 Task: Log work in the project Transpire for the issue 'Create a new online platform for online music production courses with advanced audio mixing and mastering capabilities' spent time as '3w 4d 8h 53m' and remaining time as '3w 4d 23h 58m' and clone the issue. Now add the issue to the epic 'Security Information and Event Management (SIEM) Implementation'.
Action: Mouse moved to (201, 55)
Screenshot: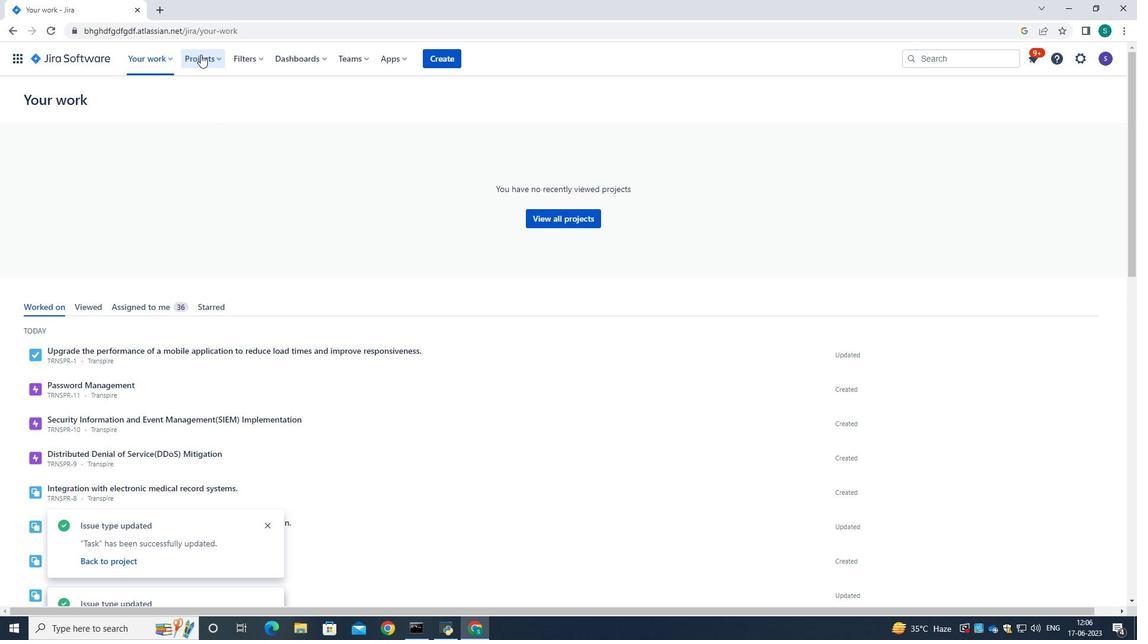 
Action: Mouse pressed left at (201, 55)
Screenshot: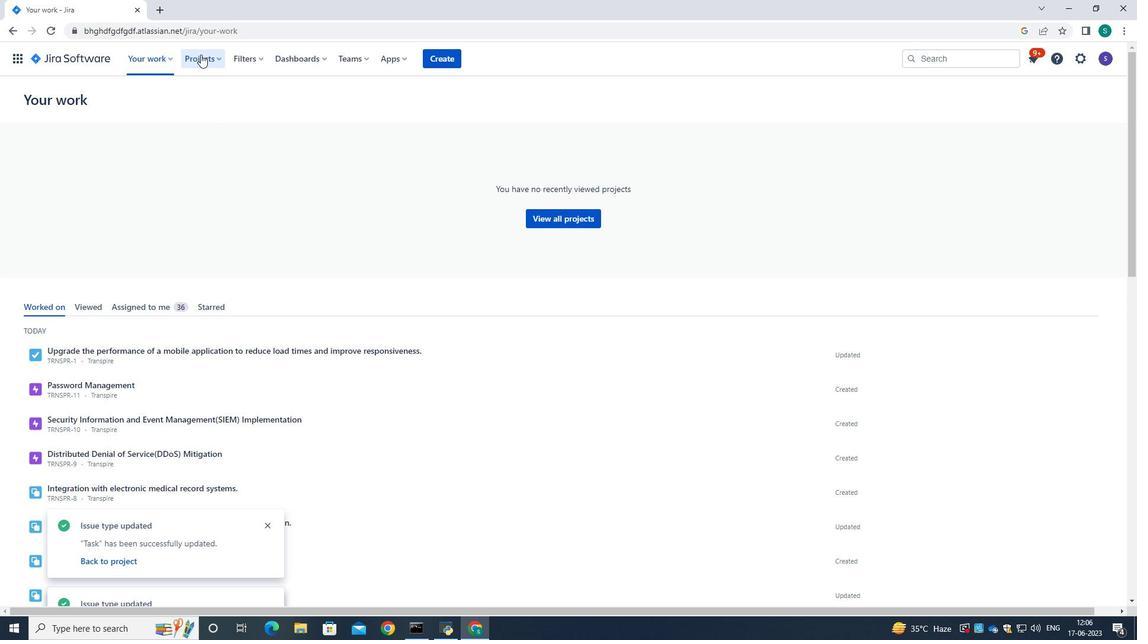 
Action: Mouse moved to (221, 111)
Screenshot: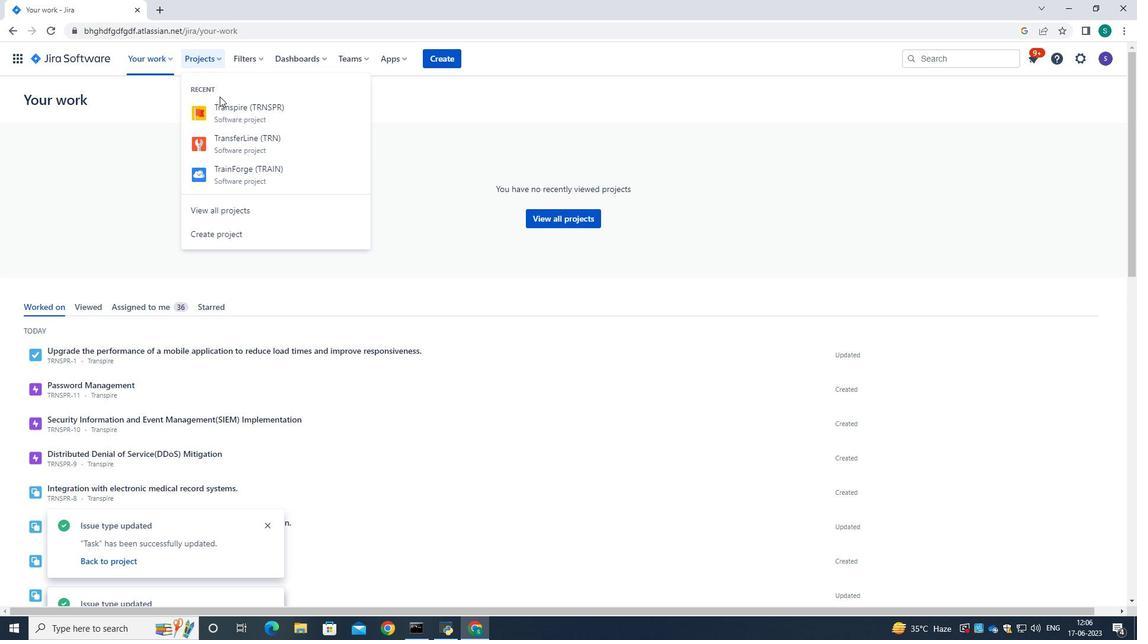 
Action: Mouse pressed left at (221, 111)
Screenshot: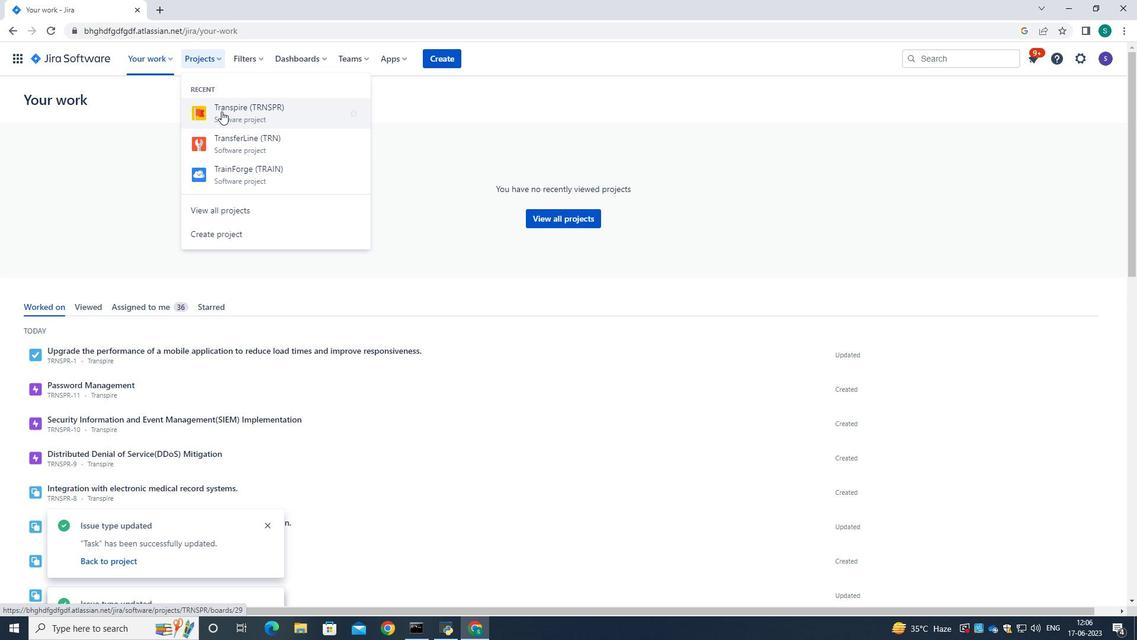 
Action: Mouse moved to (52, 173)
Screenshot: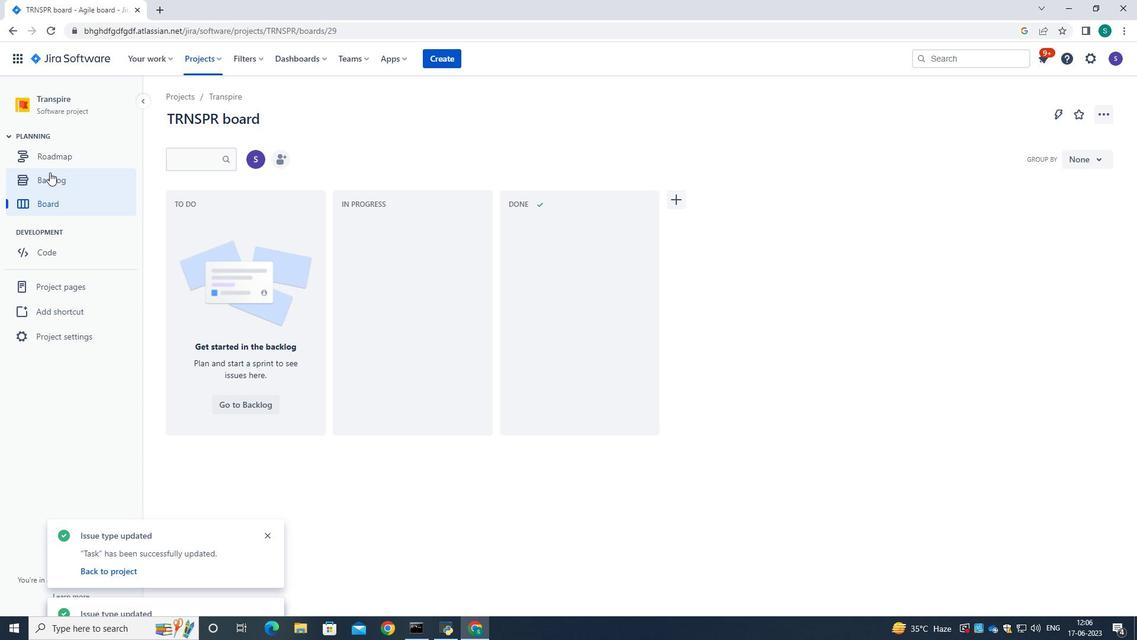 
Action: Mouse pressed left at (52, 173)
Screenshot: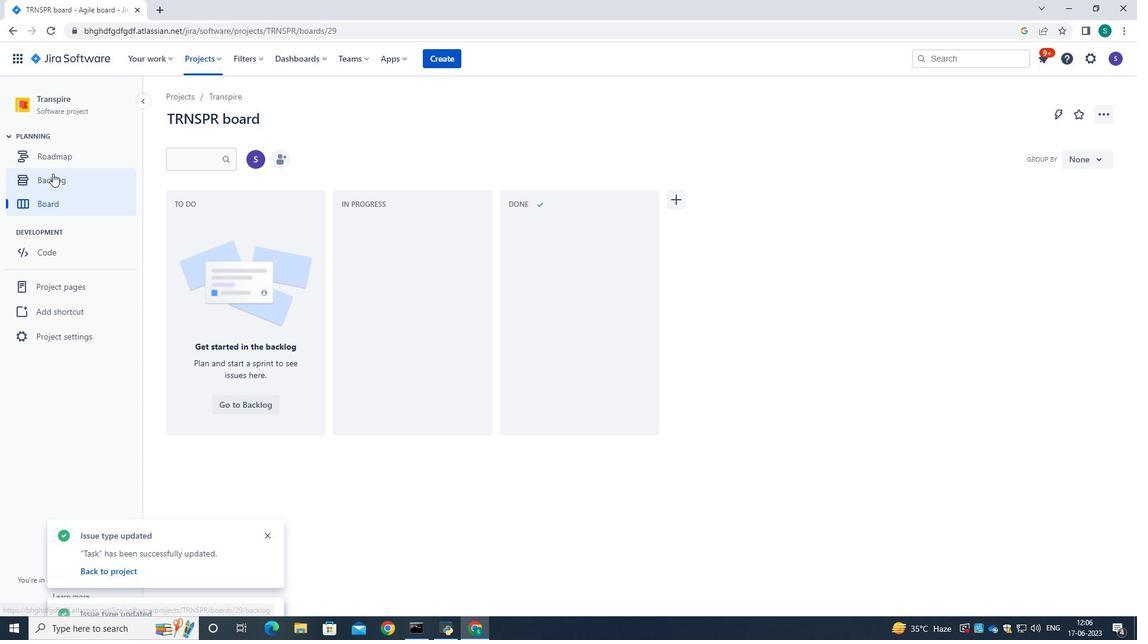 
Action: Mouse moved to (309, 218)
Screenshot: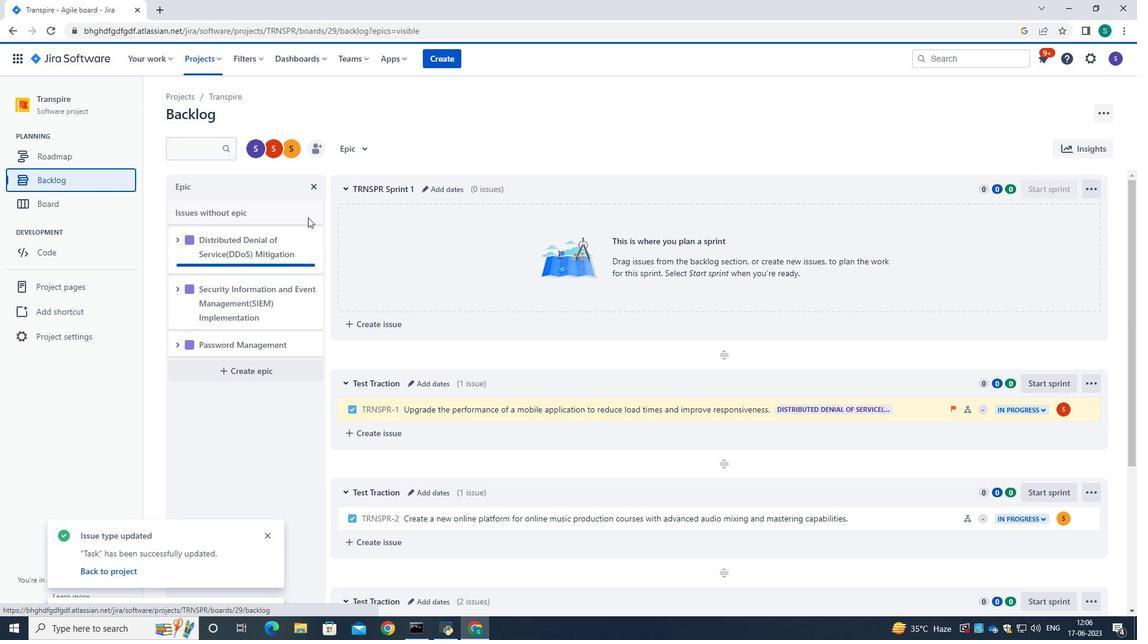 
Action: Mouse scrolled (309, 218) with delta (0, 0)
Screenshot: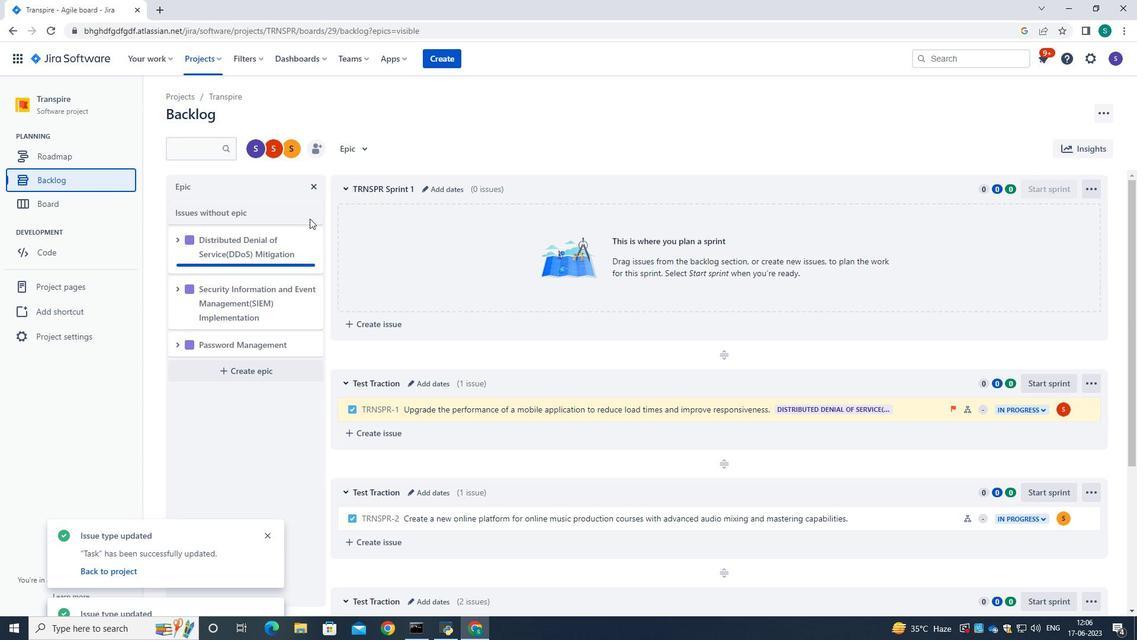 
Action: Mouse scrolled (309, 218) with delta (0, 0)
Screenshot: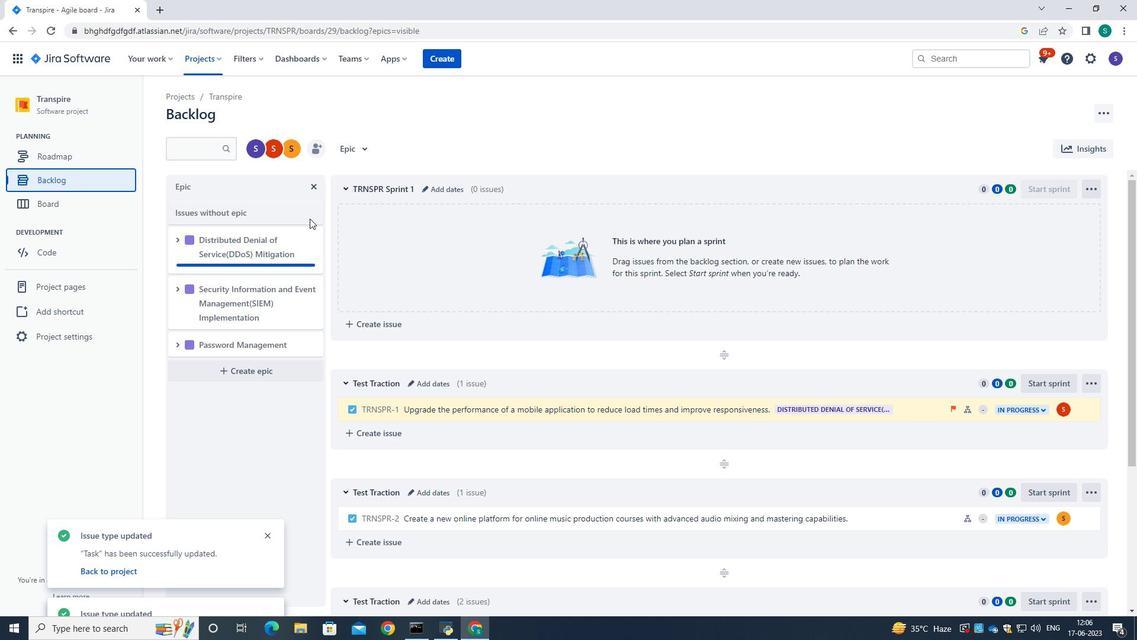 
Action: Mouse moved to (490, 433)
Screenshot: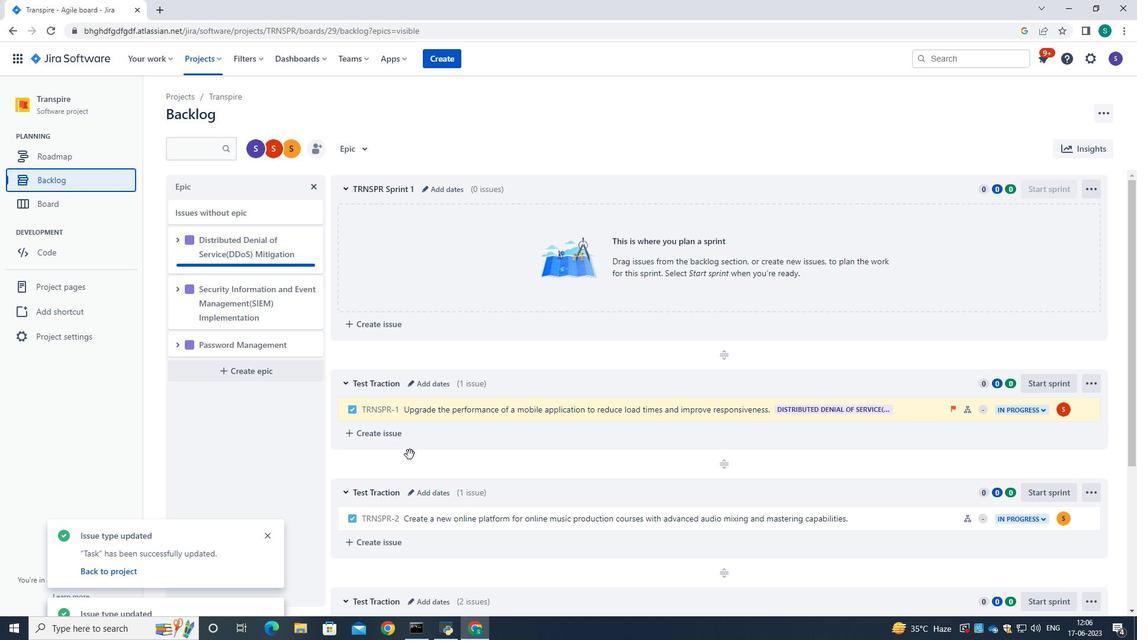 
Action: Mouse scrolled (490, 432) with delta (0, 0)
Screenshot: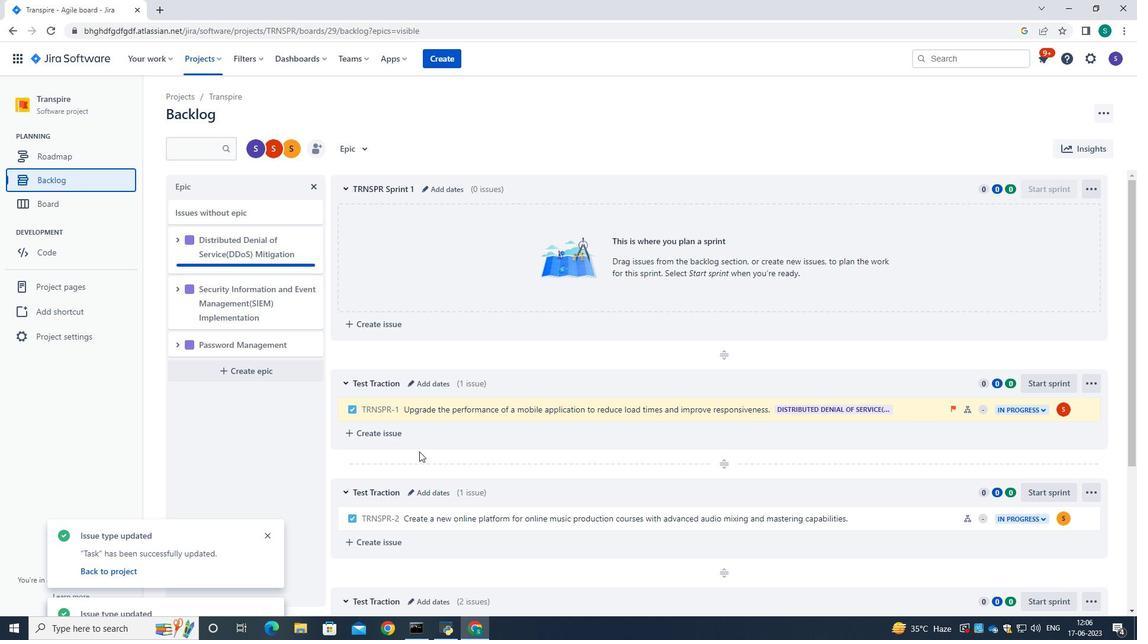 
Action: Mouse scrolled (490, 432) with delta (0, 0)
Screenshot: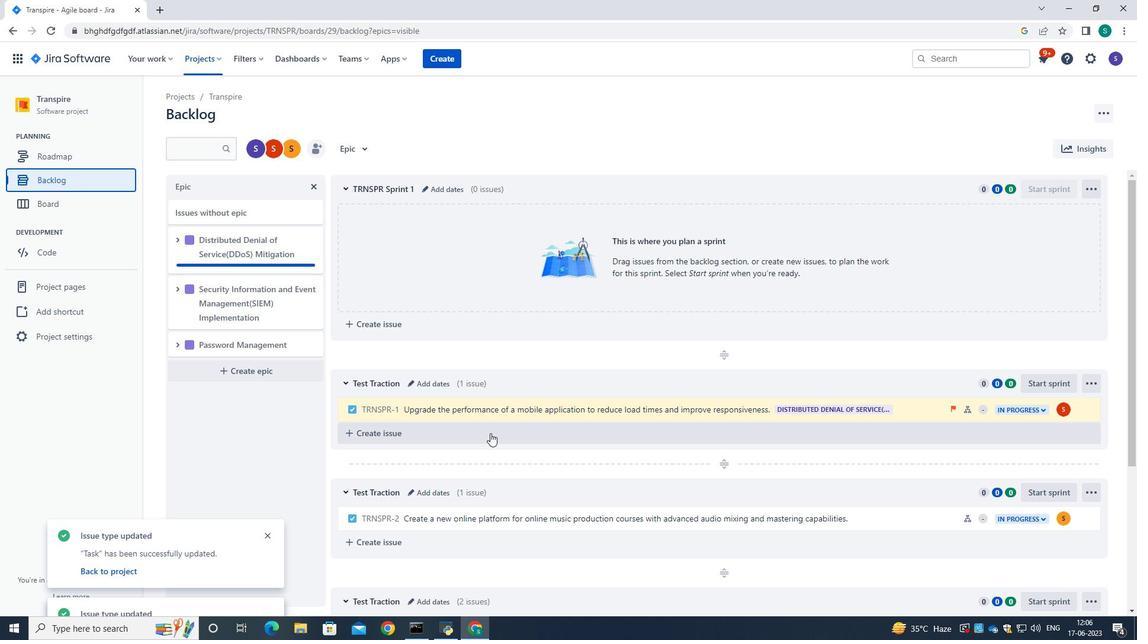 
Action: Mouse moved to (495, 404)
Screenshot: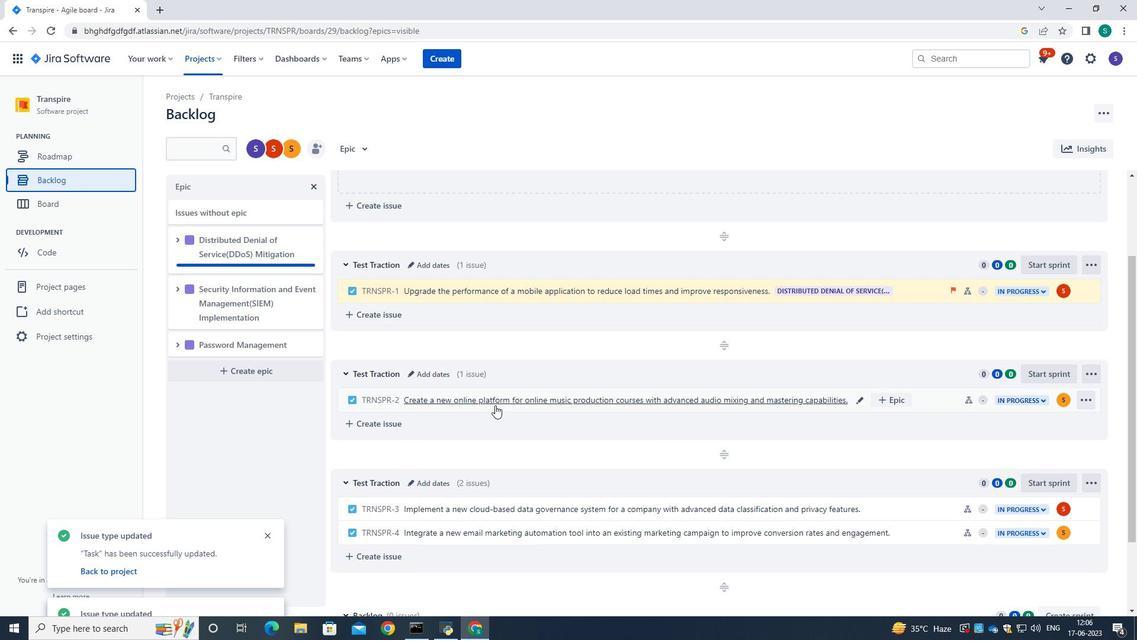 
Action: Mouse pressed left at (495, 404)
Screenshot: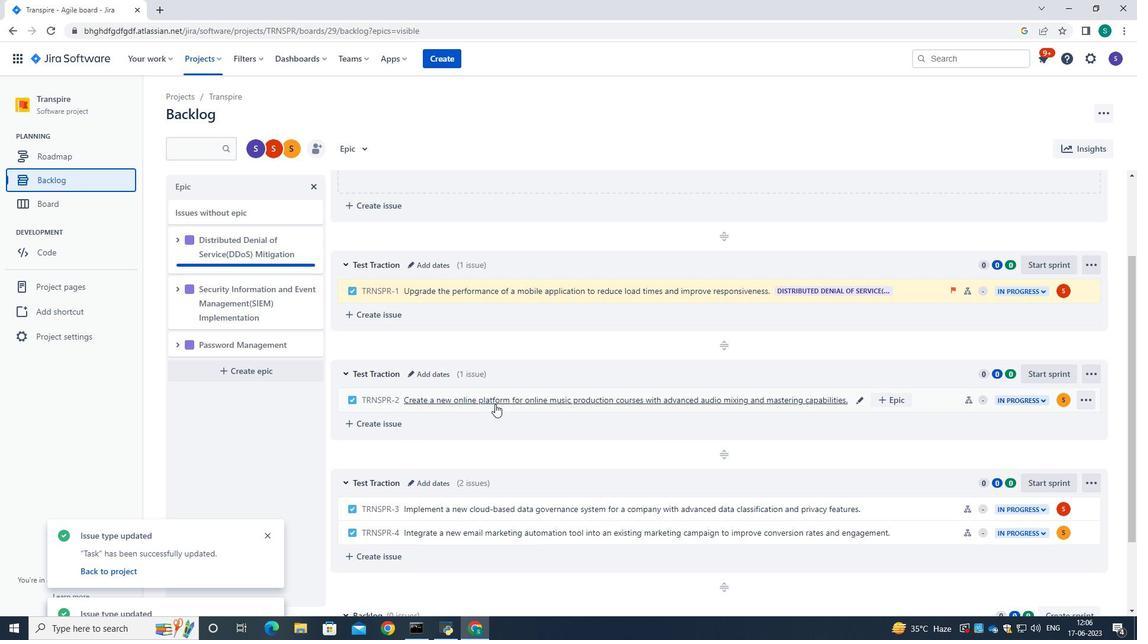 
Action: Mouse moved to (1008, 313)
Screenshot: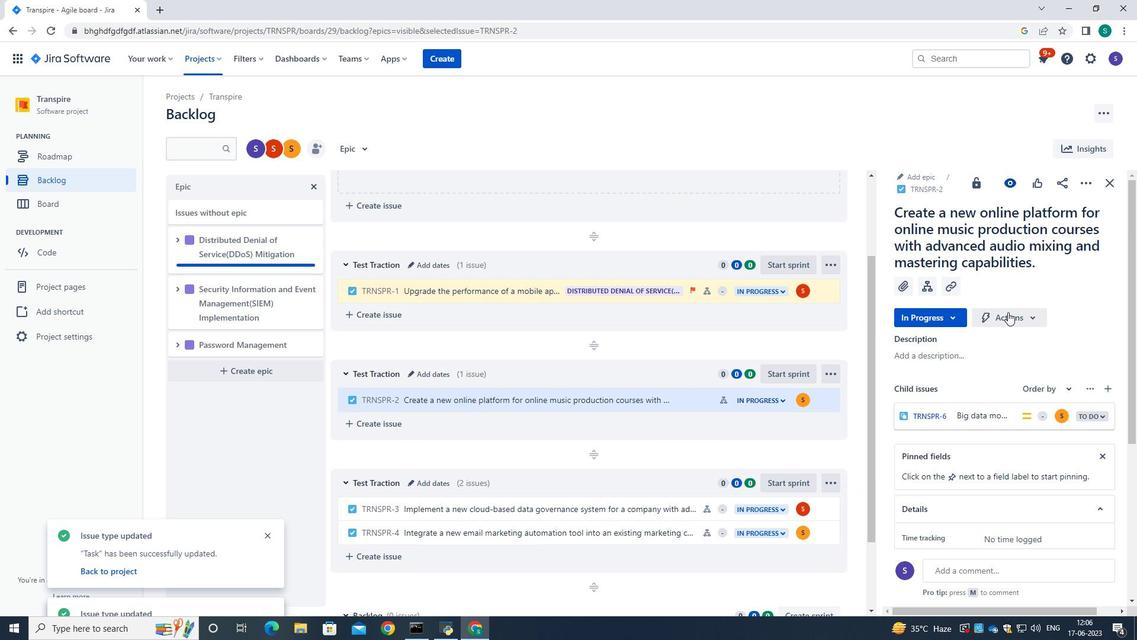 
Action: Mouse scrolled (1008, 312) with delta (0, 0)
Screenshot: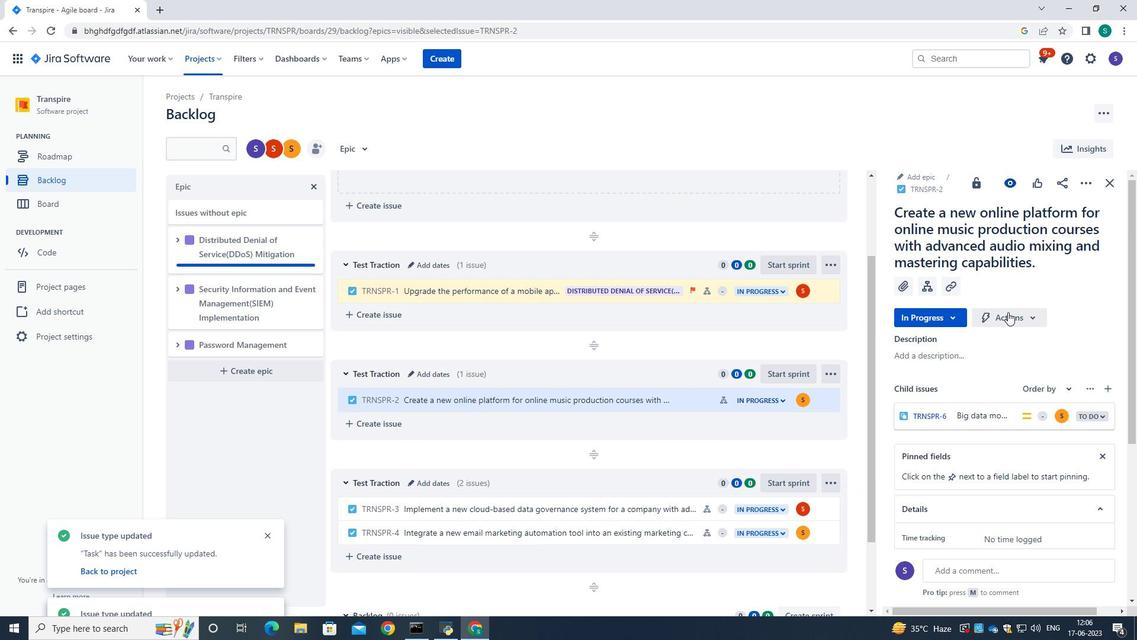 
Action: Mouse moved to (1008, 315)
Screenshot: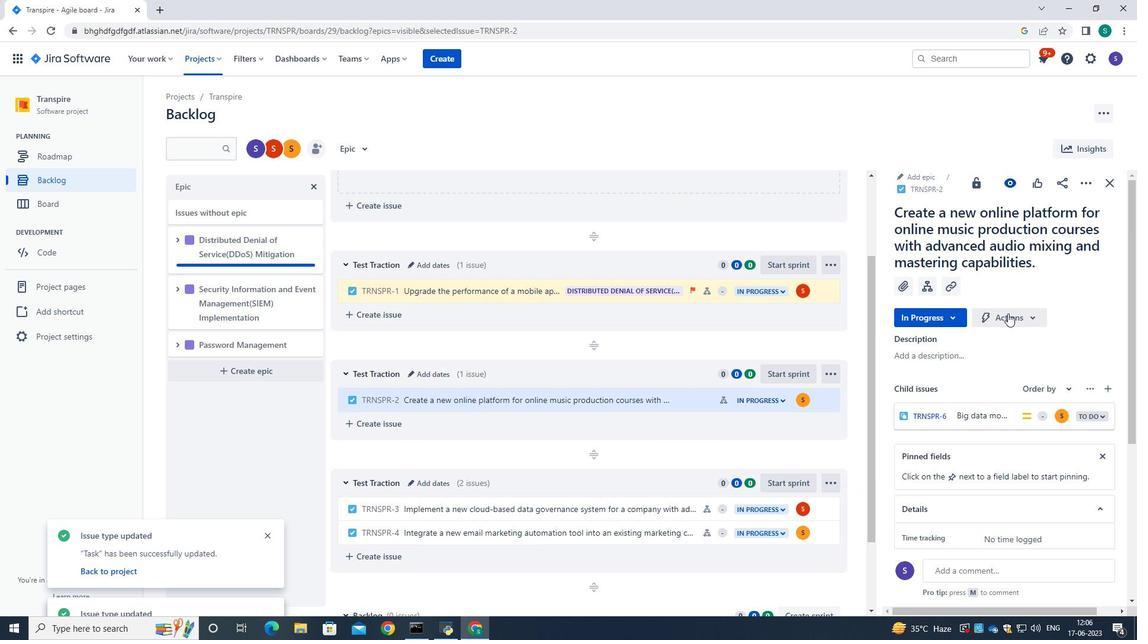 
Action: Mouse scrolled (1008, 314) with delta (0, 0)
Screenshot: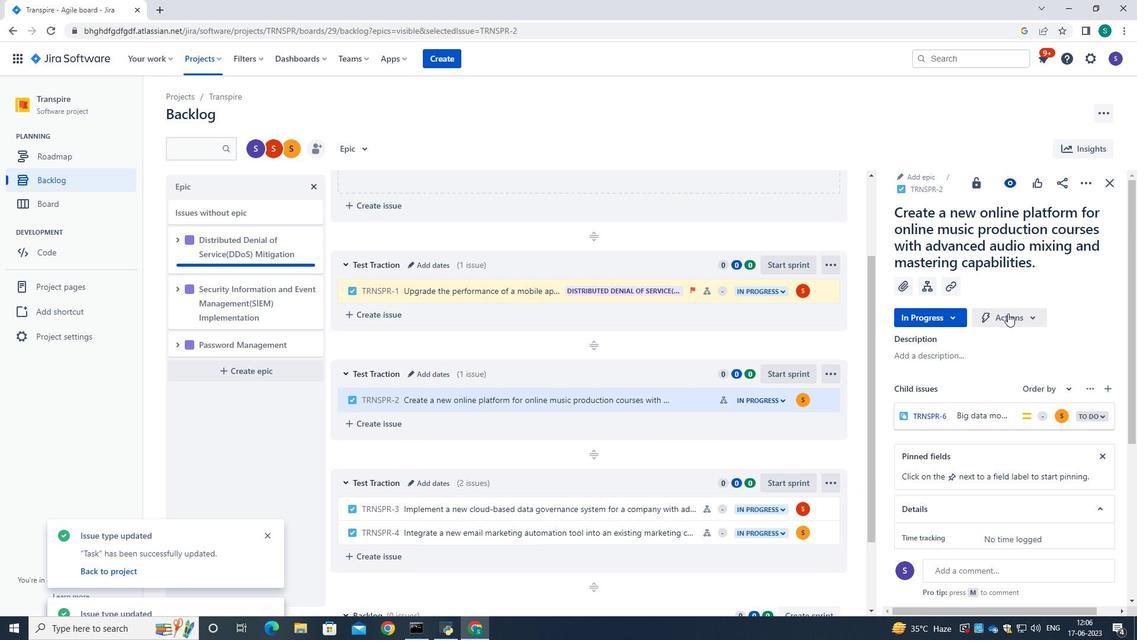
Action: Mouse scrolled (1008, 315) with delta (0, 0)
Screenshot: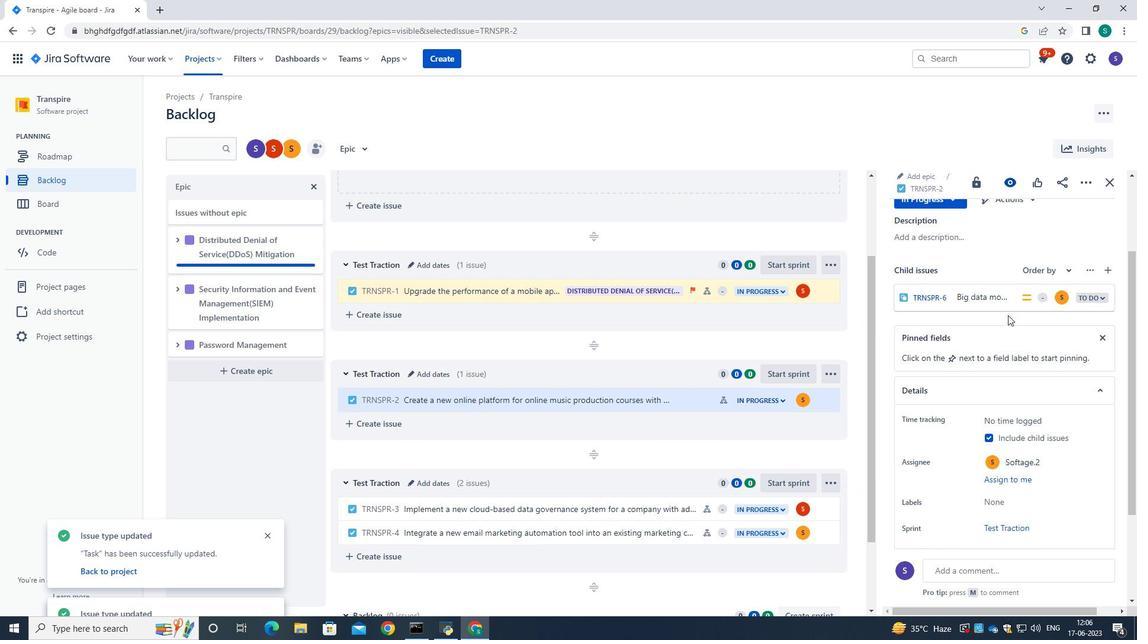 
Action: Mouse scrolled (1008, 315) with delta (0, 0)
Screenshot: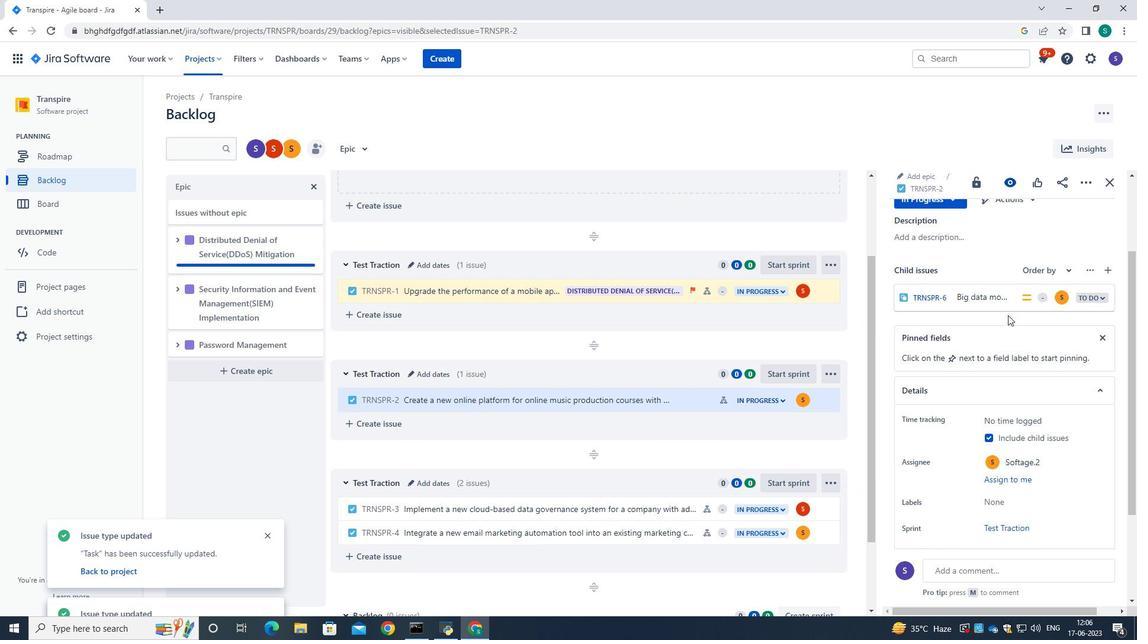 
Action: Mouse scrolled (1008, 315) with delta (0, 0)
Screenshot: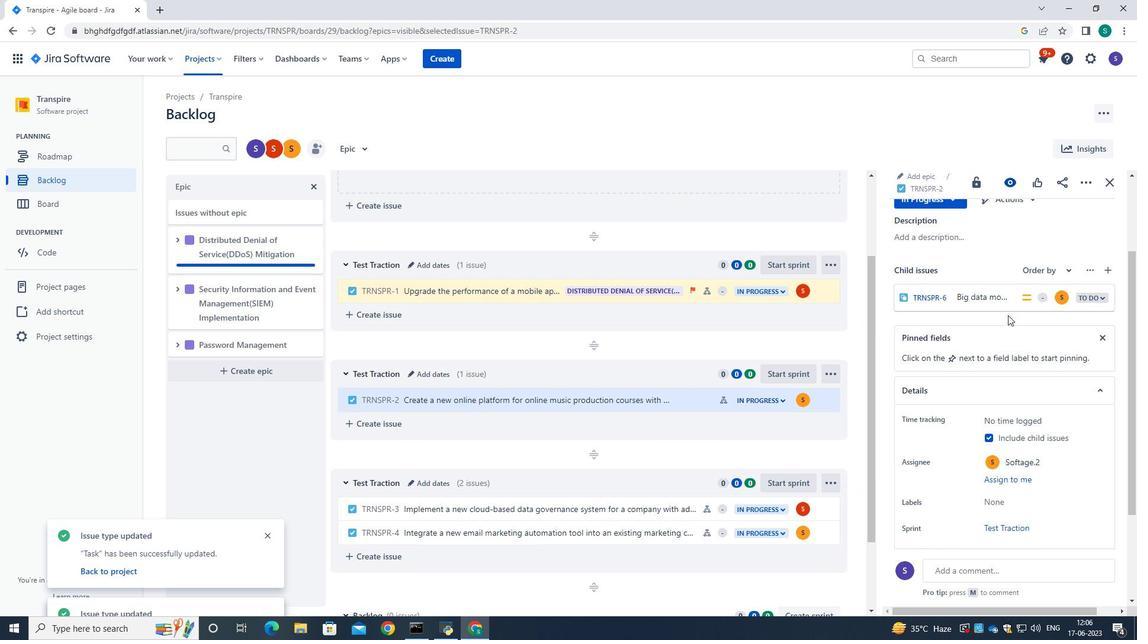 
Action: Mouse moved to (1083, 181)
Screenshot: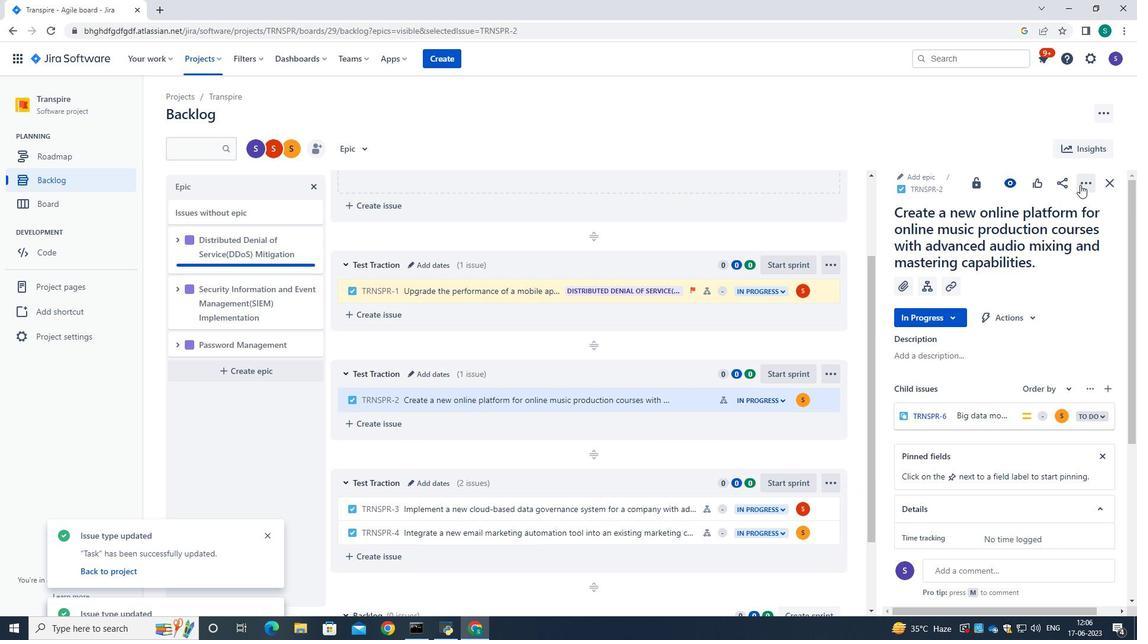 
Action: Mouse pressed left at (1083, 181)
Screenshot: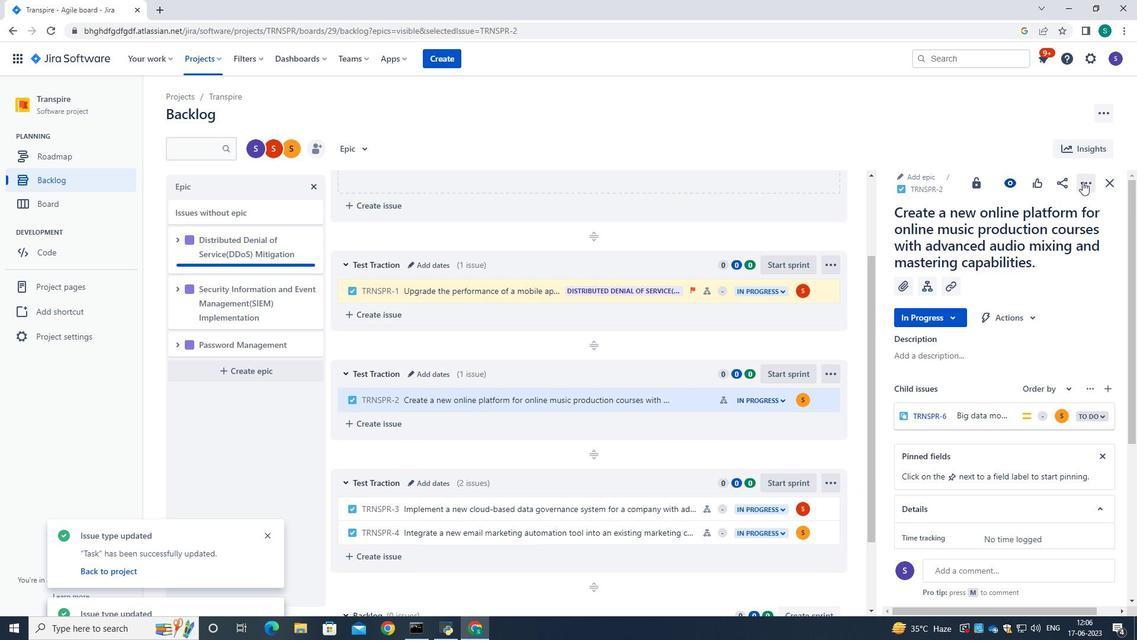 
Action: Mouse moved to (1018, 213)
Screenshot: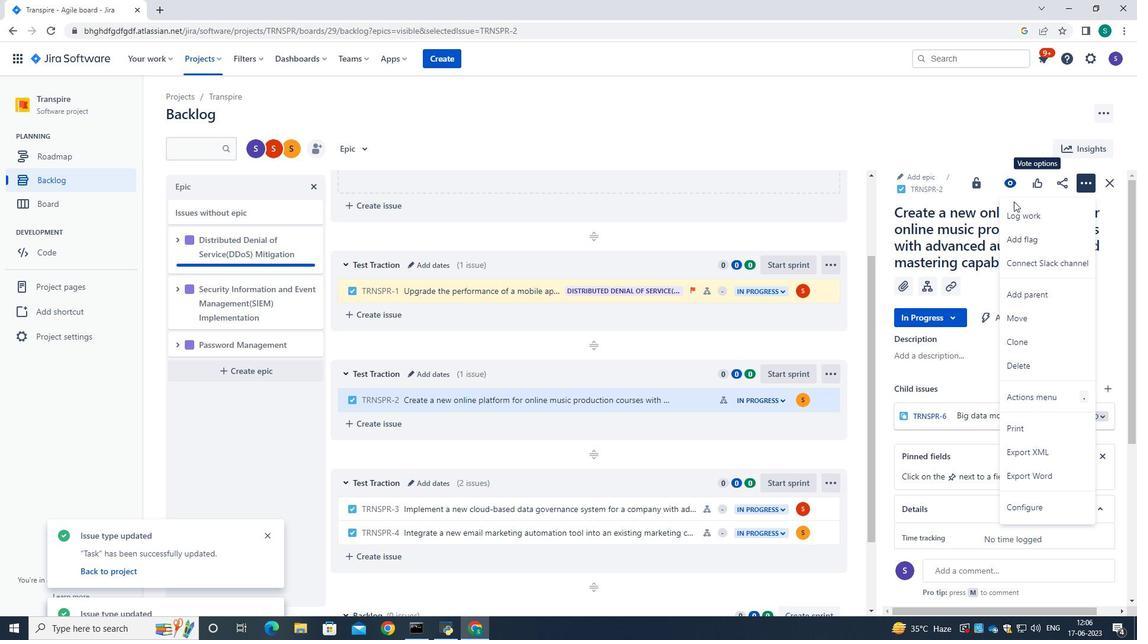 
Action: Mouse pressed left at (1018, 213)
Screenshot: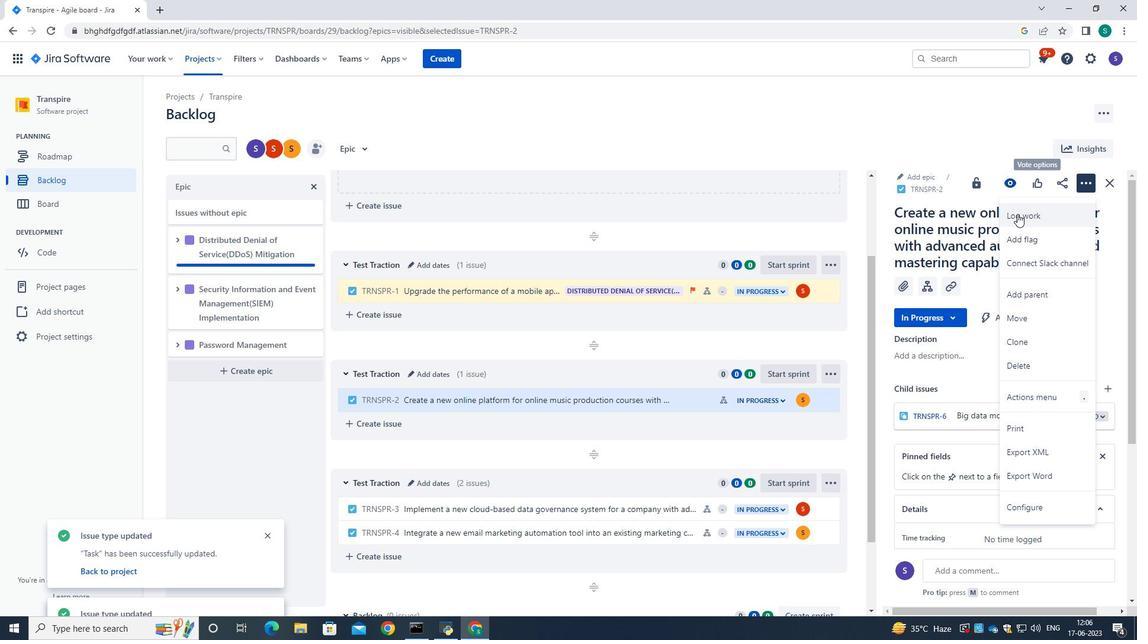 
Action: Mouse moved to (516, 180)
Screenshot: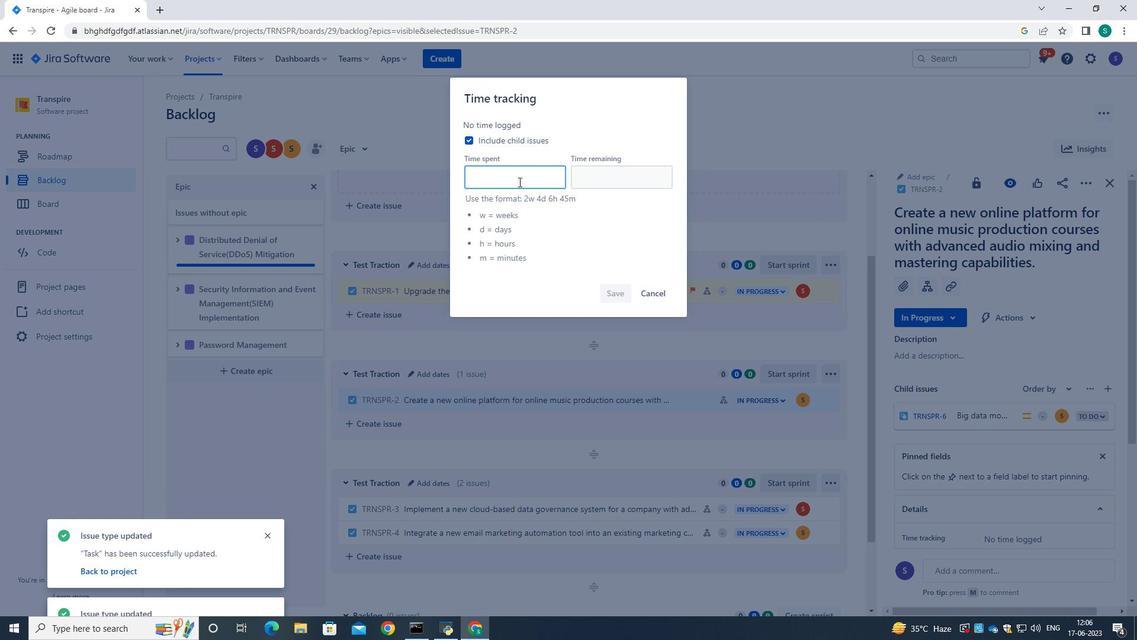 
Action: Mouse pressed left at (516, 180)
Screenshot: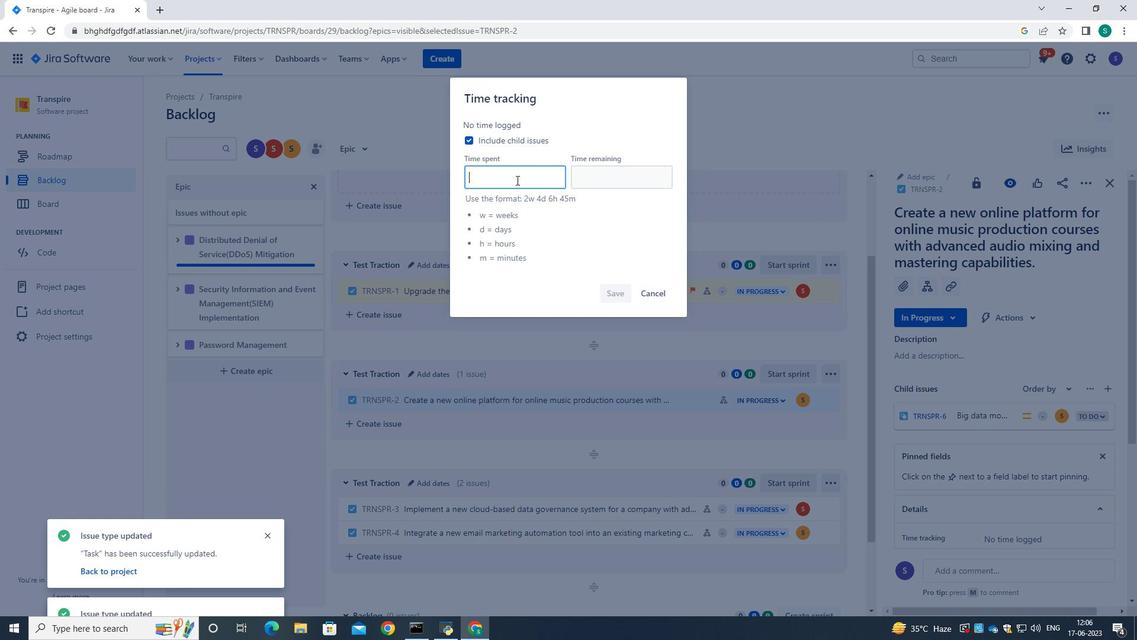 
Action: Key pressed 3w<Key.space>4d<Key.space>8h<Key.space>53m<Key.tab>3w<Key.space>4d<Key.space>23h<Key.space>58m
Screenshot: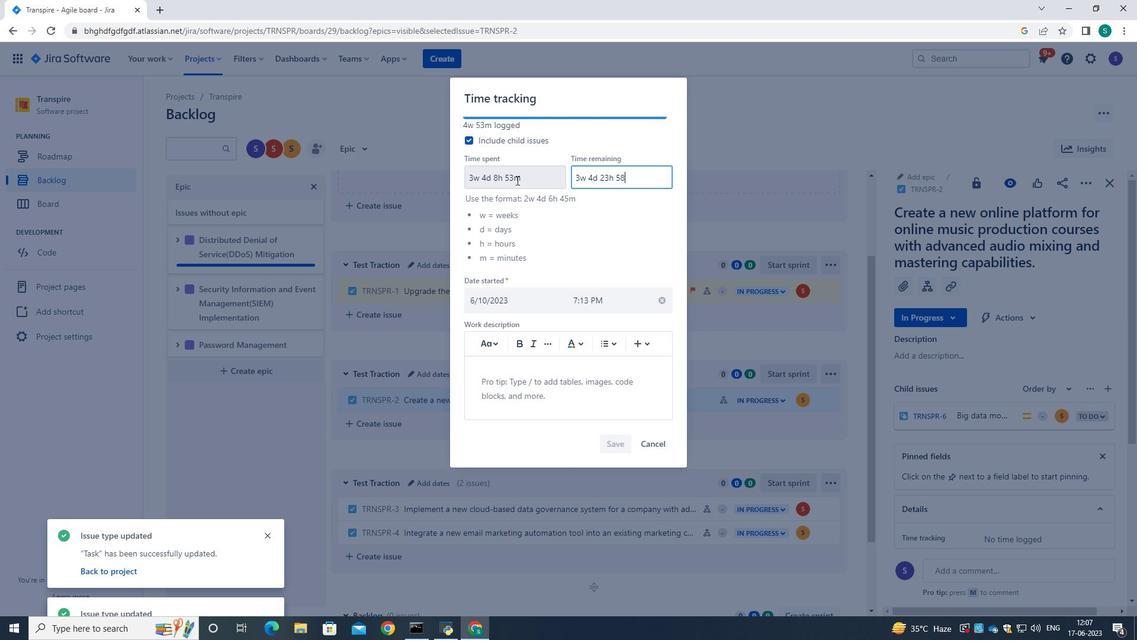 
Action: Mouse moved to (606, 440)
Screenshot: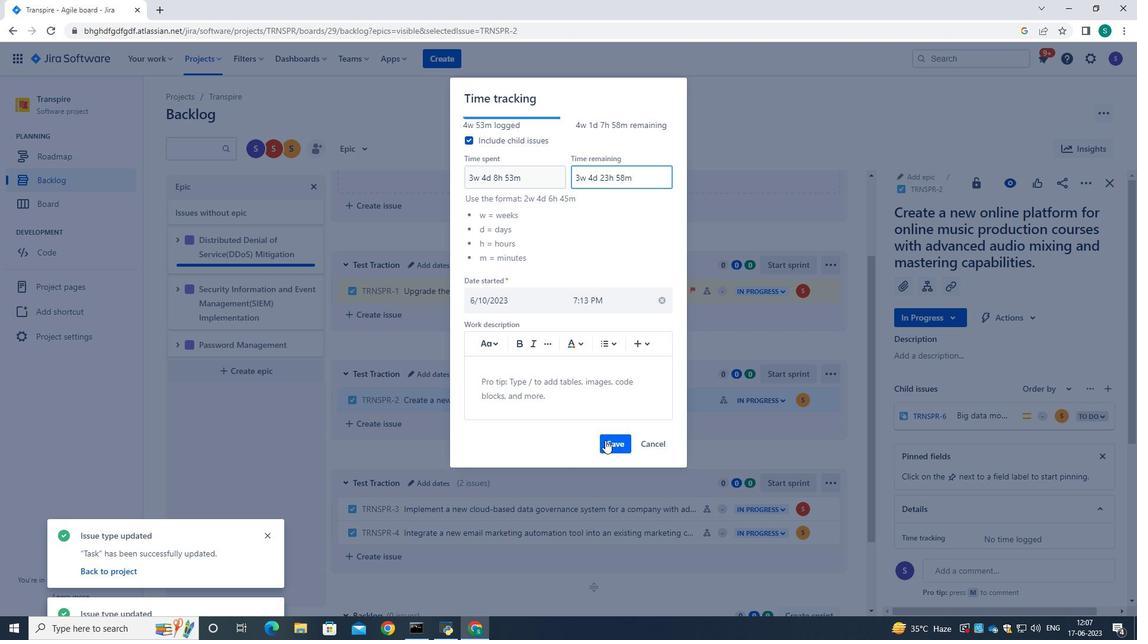 
Action: Mouse pressed left at (606, 440)
Screenshot: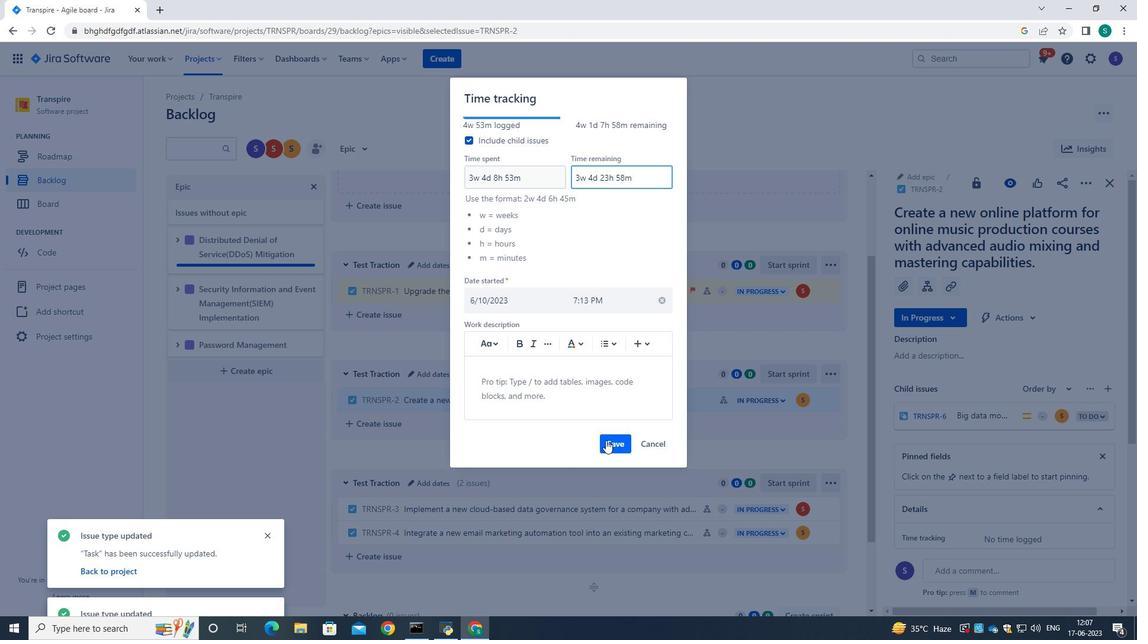 
Action: Mouse moved to (1088, 187)
Screenshot: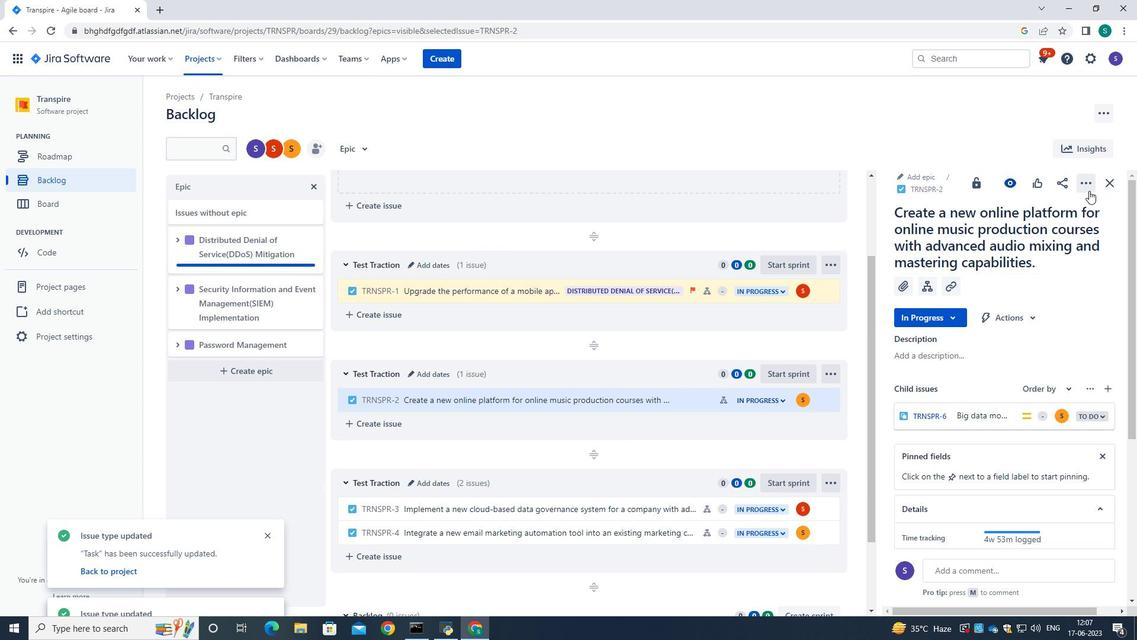 
Action: Mouse pressed left at (1088, 187)
Screenshot: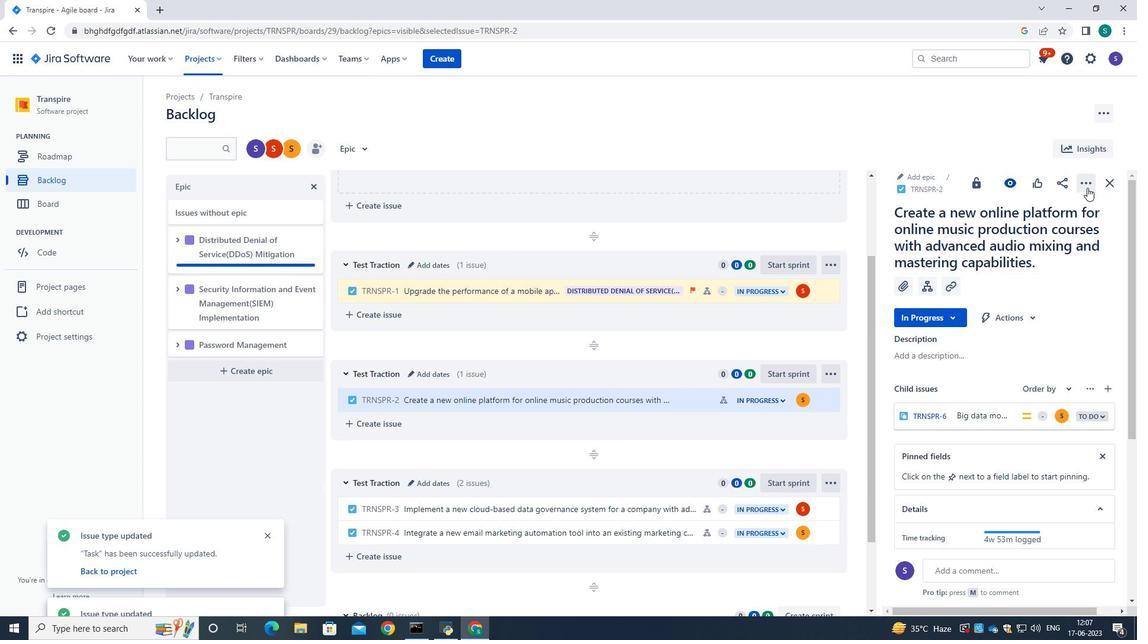 
Action: Mouse moved to (1033, 349)
Screenshot: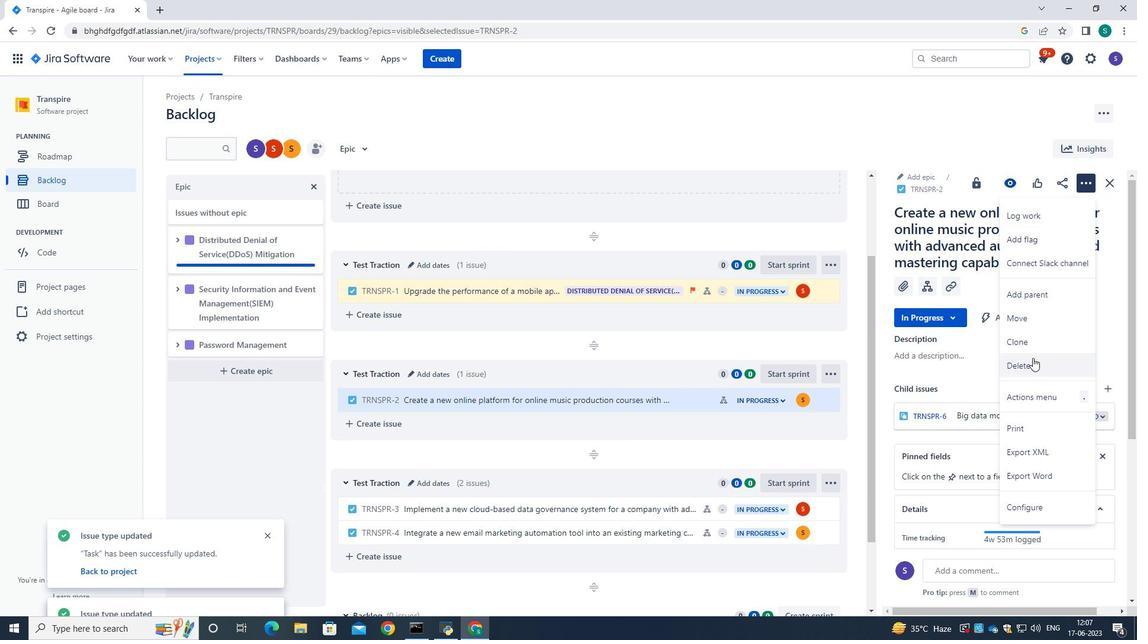 
Action: Mouse pressed left at (1033, 349)
Screenshot: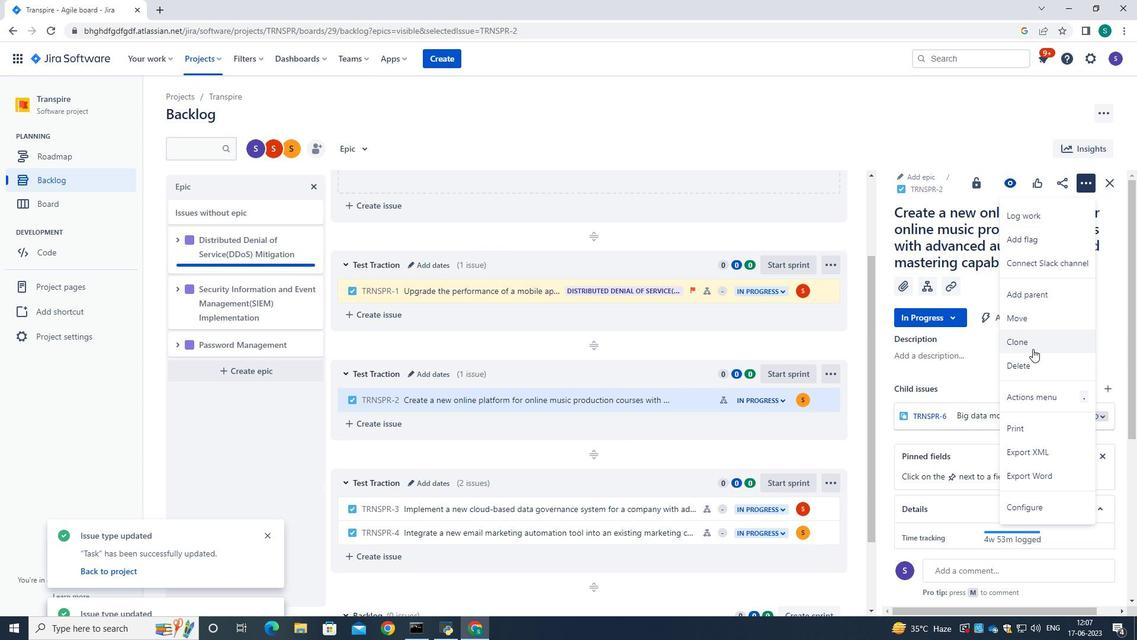 
Action: Mouse moved to (641, 256)
Screenshot: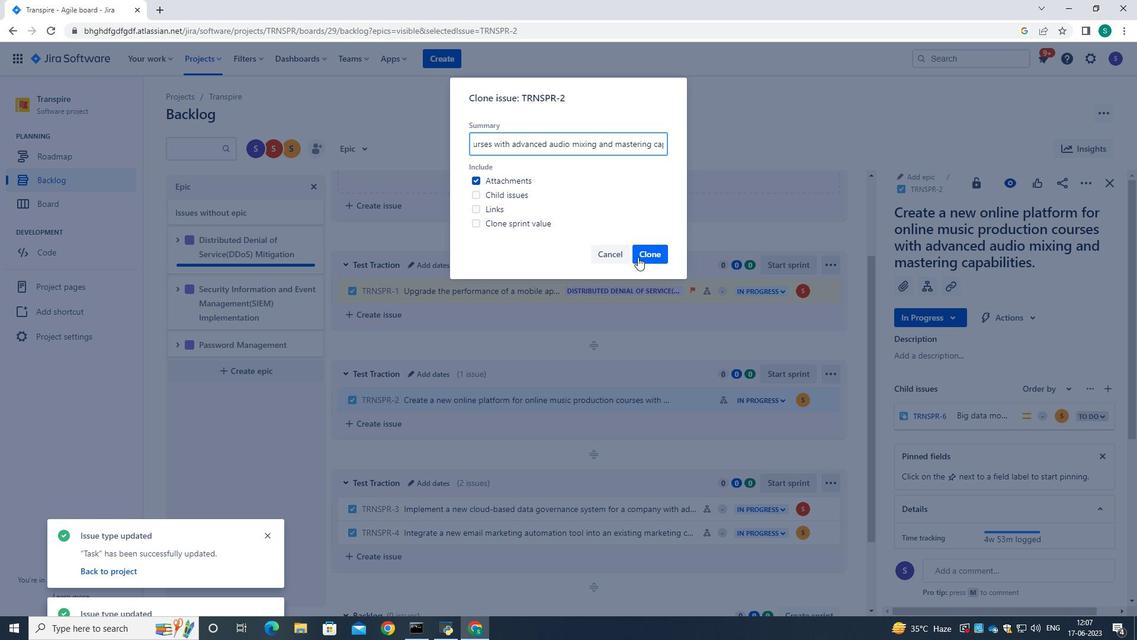 
Action: Mouse pressed left at (641, 256)
Screenshot: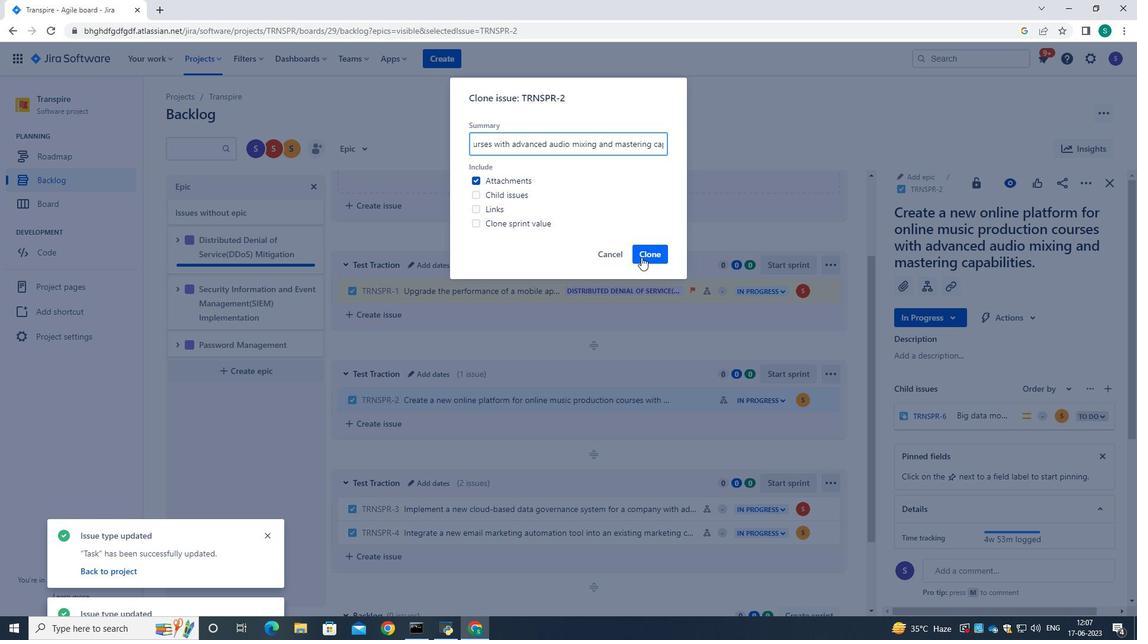 
Action: Mouse moved to (686, 351)
Screenshot: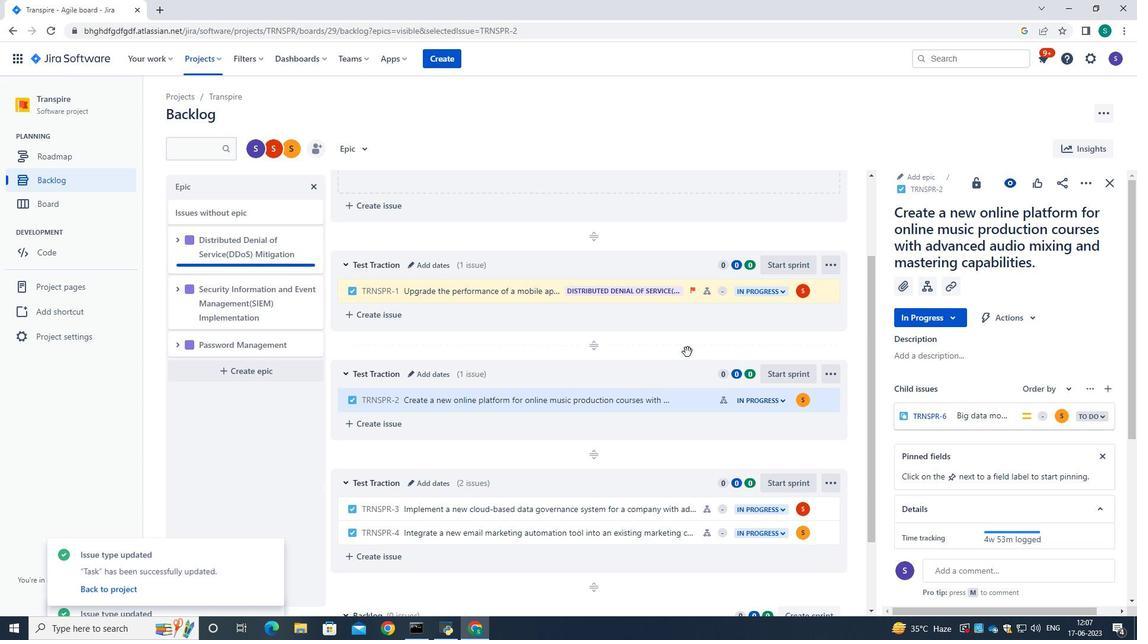 
Action: Mouse scrolled (686, 350) with delta (0, 0)
Screenshot: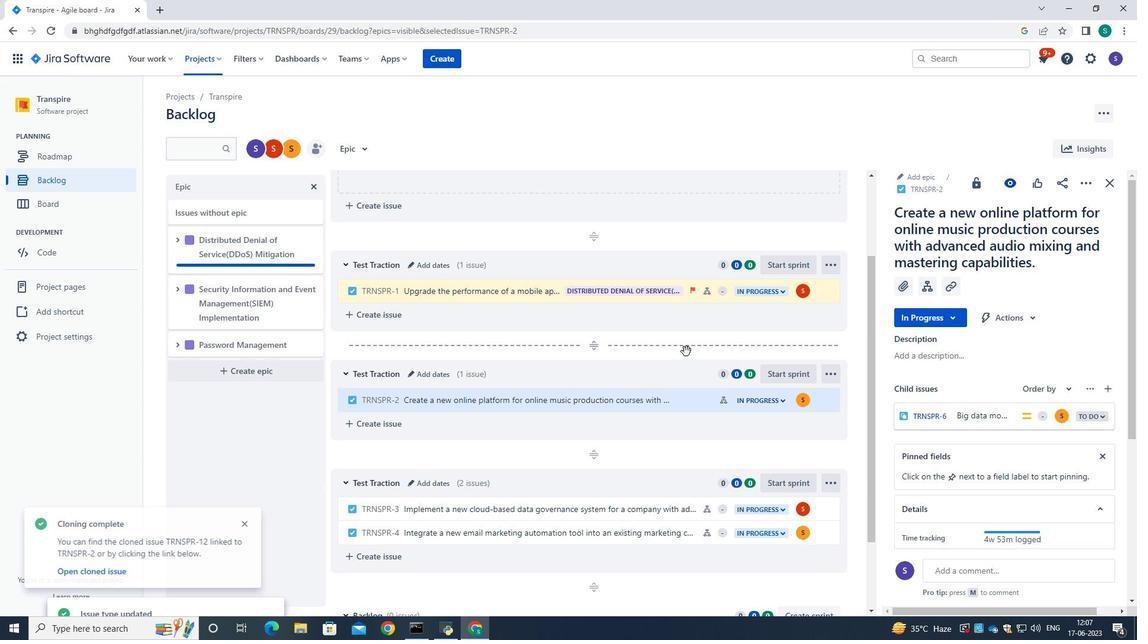 
Action: Mouse moved to (672, 342)
Screenshot: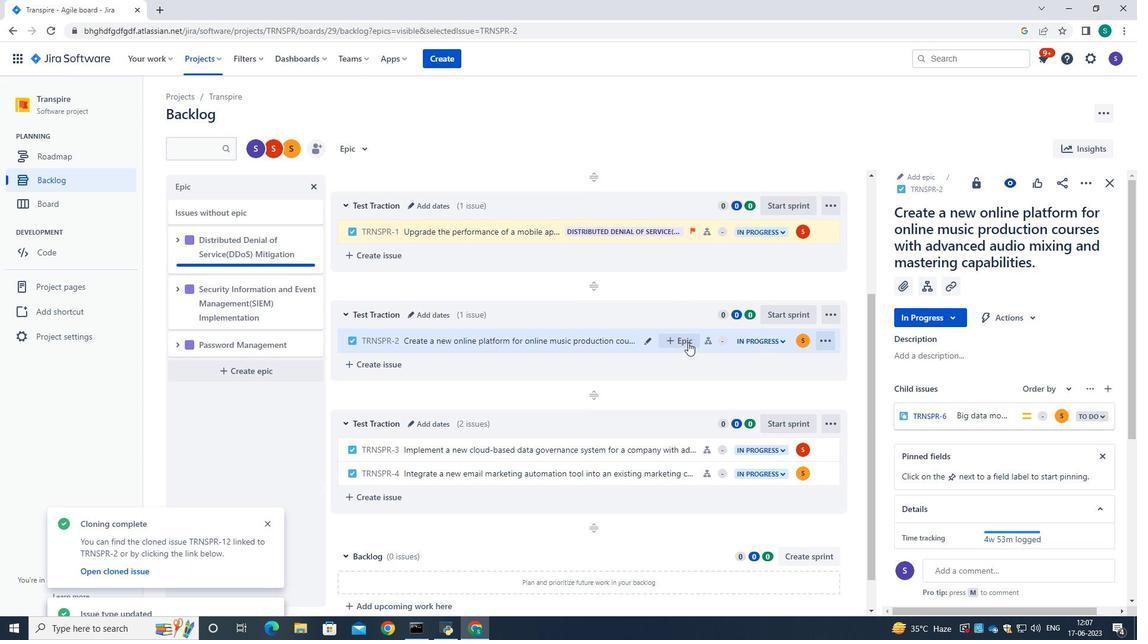 
Action: Mouse pressed left at (672, 342)
Screenshot: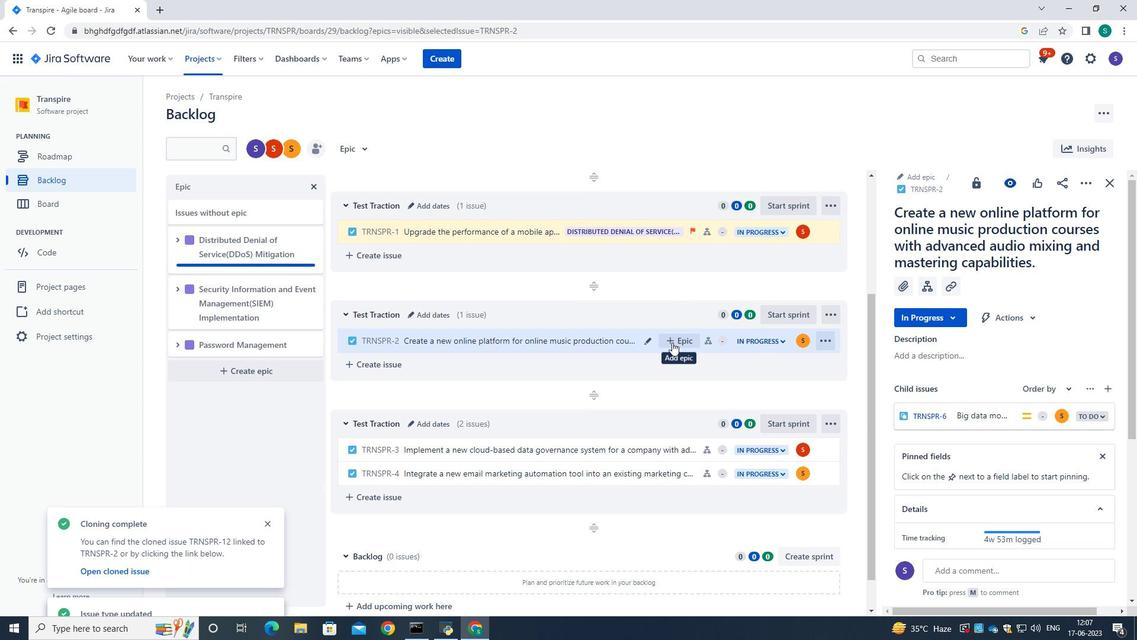 
Action: Mouse moved to (732, 424)
Screenshot: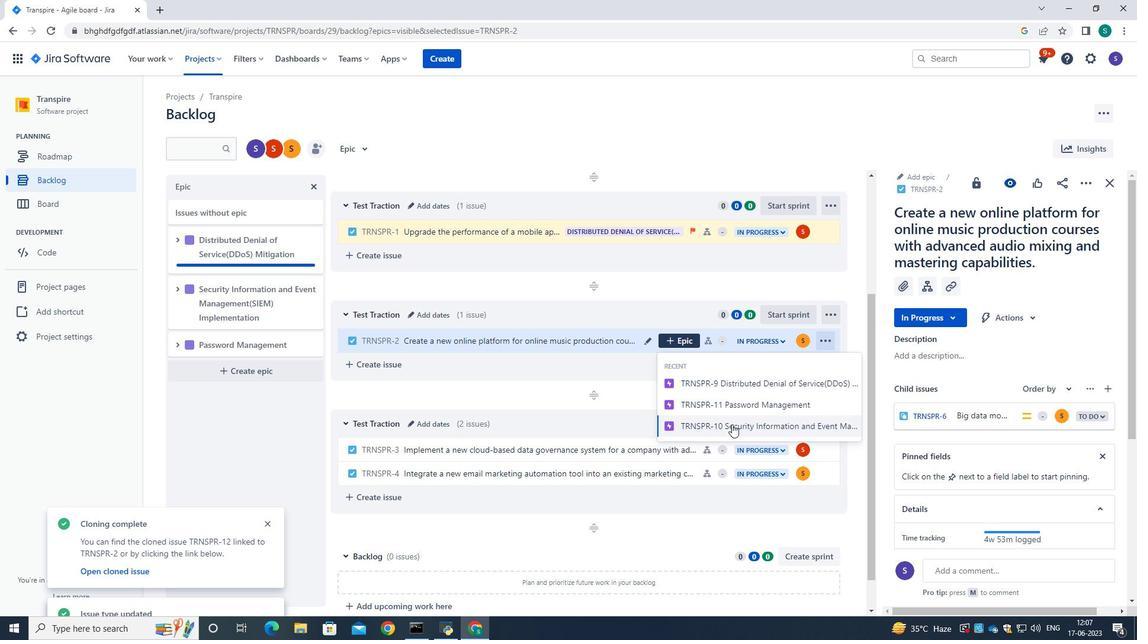 
Action: Mouse pressed left at (732, 424)
Screenshot: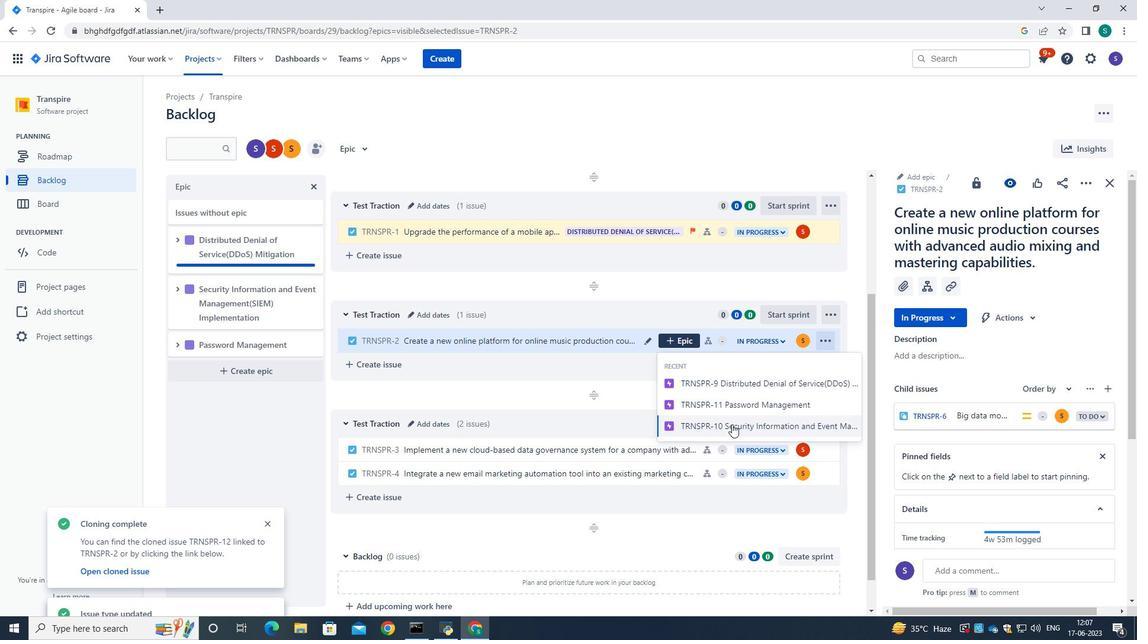 
Action: Mouse moved to (698, 158)
Screenshot: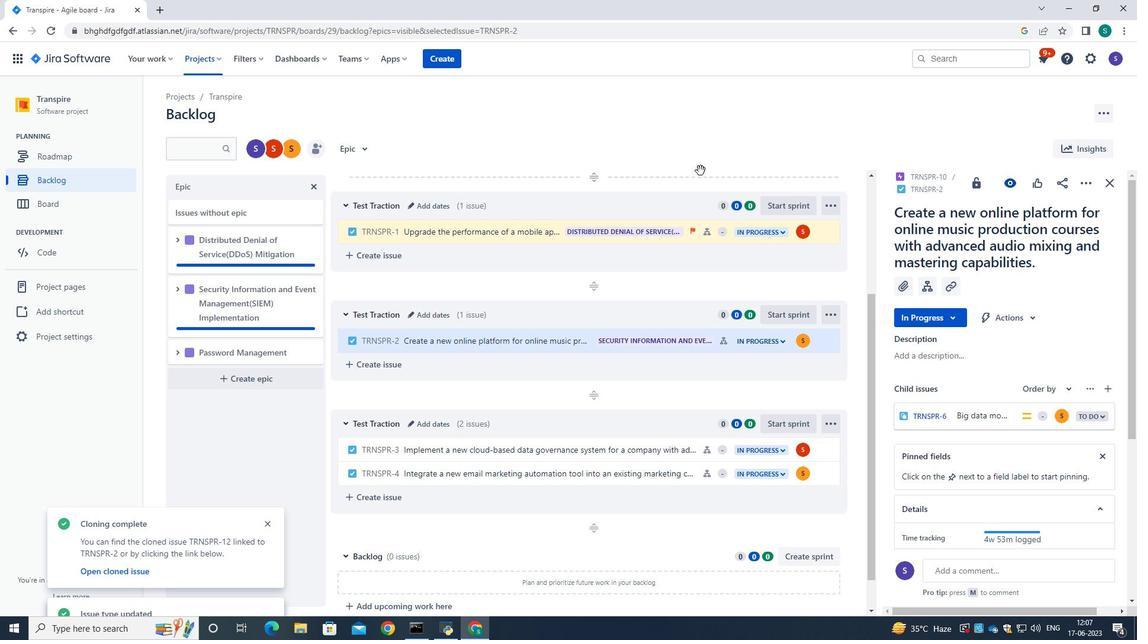 
Action: Mouse pressed left at (698, 158)
Screenshot: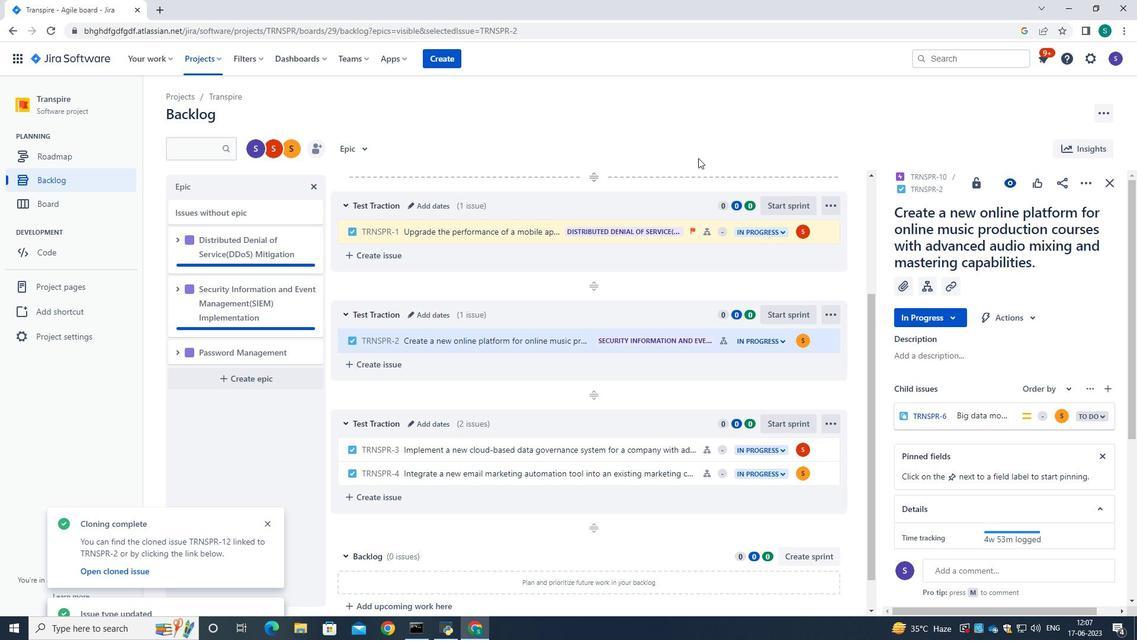 
Action: Mouse moved to (769, 154)
Screenshot: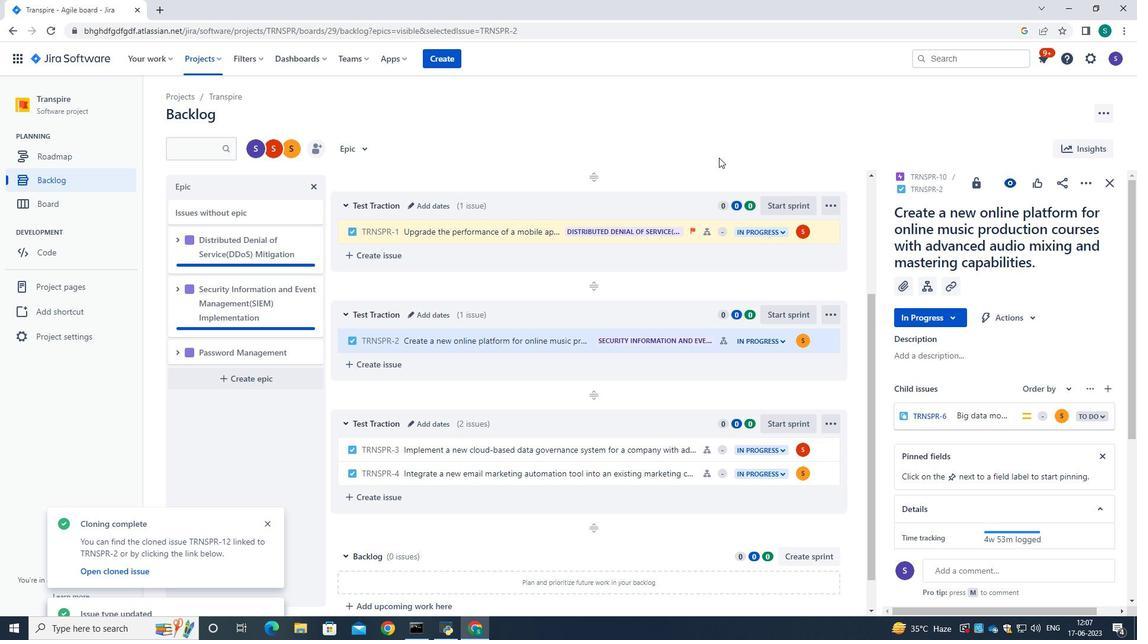 
